 Task: Use the formula "NOW" in spreadsheet "Project portfolio".
Action: Mouse moved to (311, 189)
Screenshot: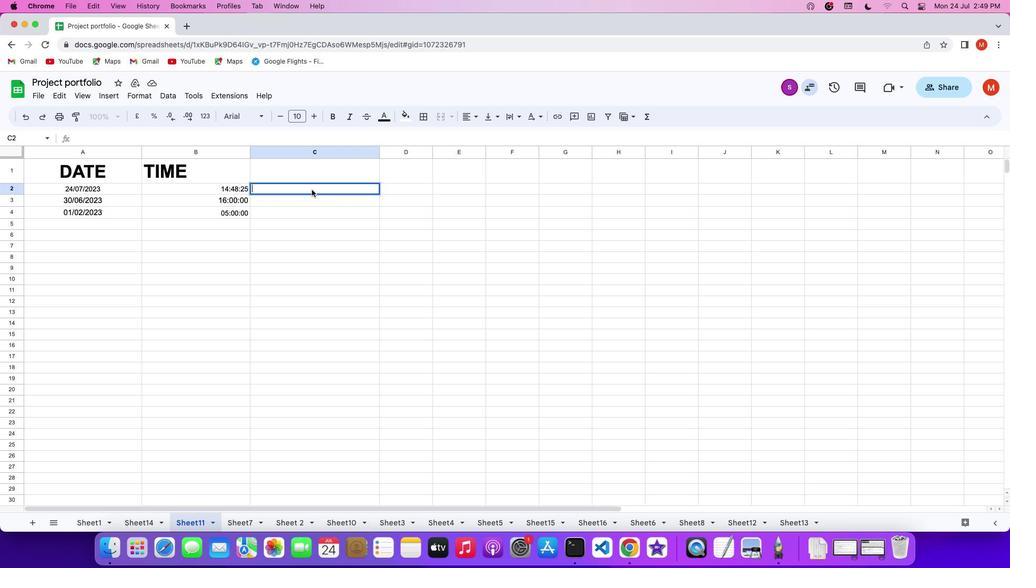 
Action: Mouse pressed left at (311, 189)
Screenshot: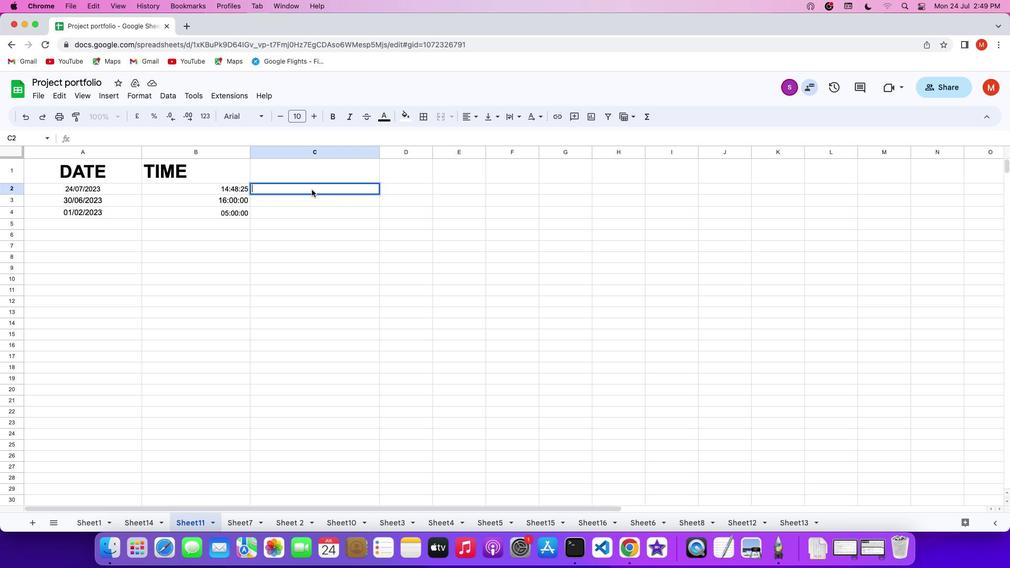 
Action: Mouse pressed left at (311, 189)
Screenshot: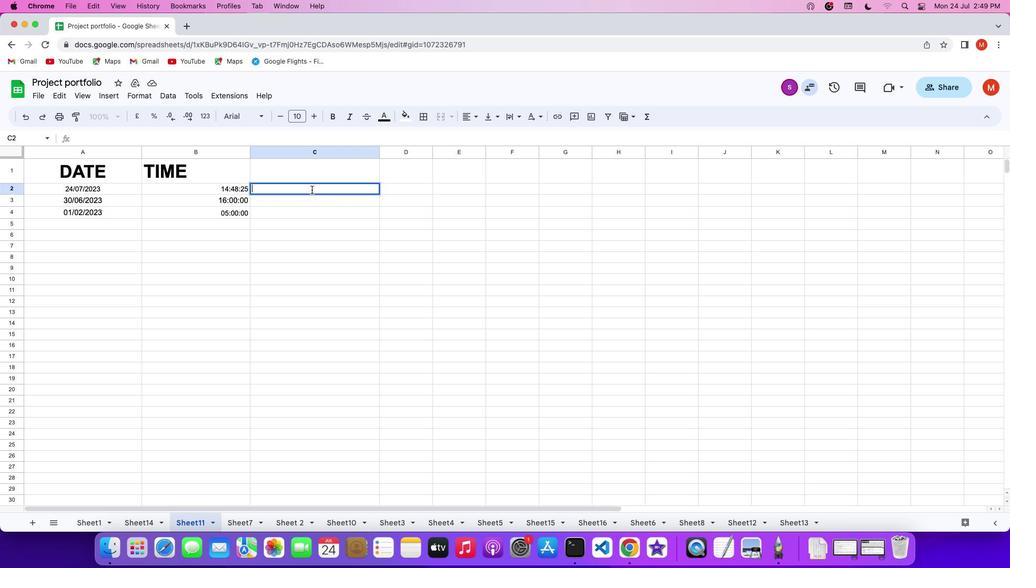 
Action: Key pressed '='
Screenshot: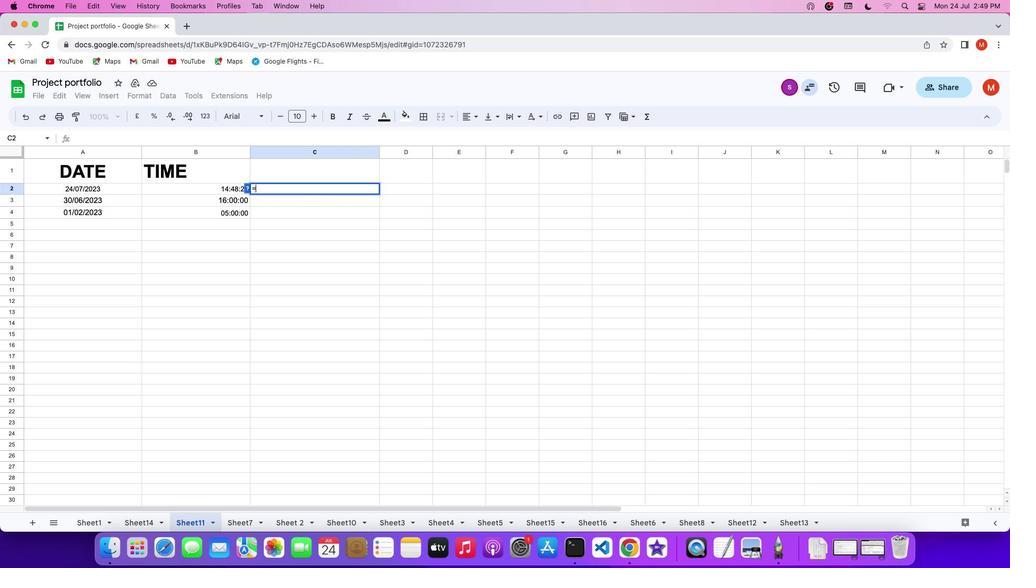 
Action: Mouse moved to (648, 113)
Screenshot: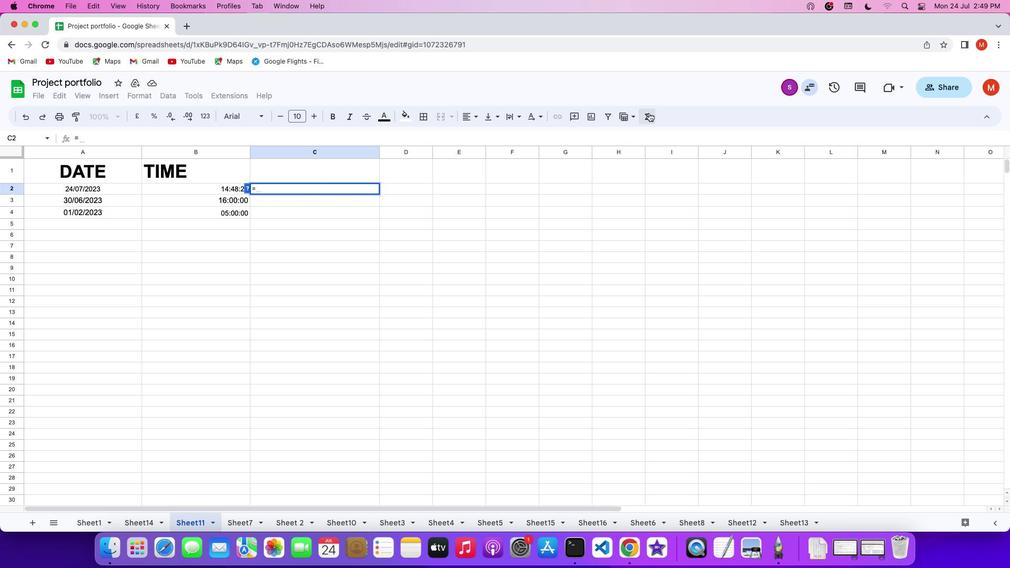 
Action: Mouse pressed left at (648, 113)
Screenshot: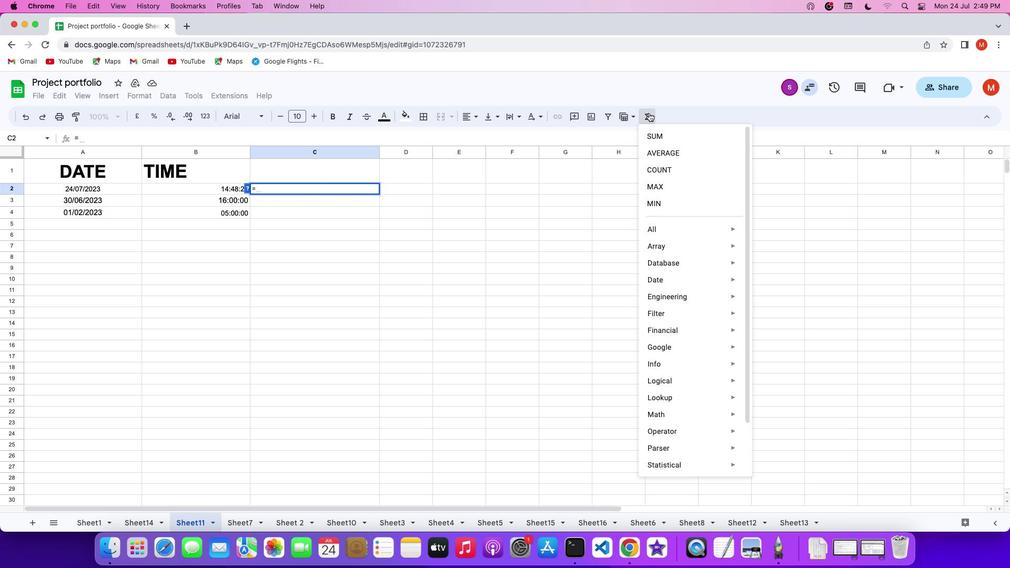 
Action: Mouse moved to (782, 482)
Screenshot: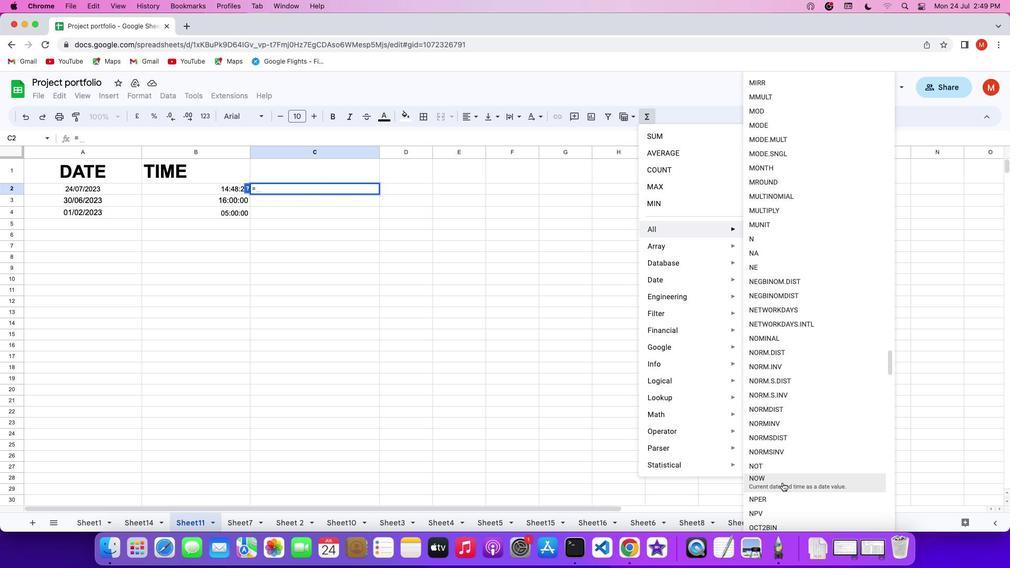 
Action: Mouse pressed left at (782, 482)
Screenshot: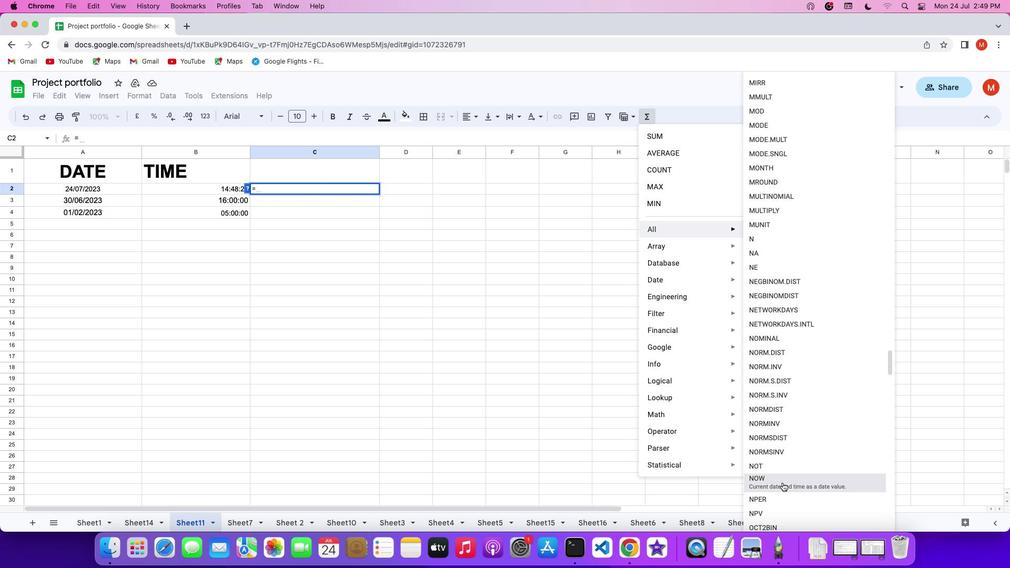 
Action: Mouse moved to (781, 482)
Screenshot: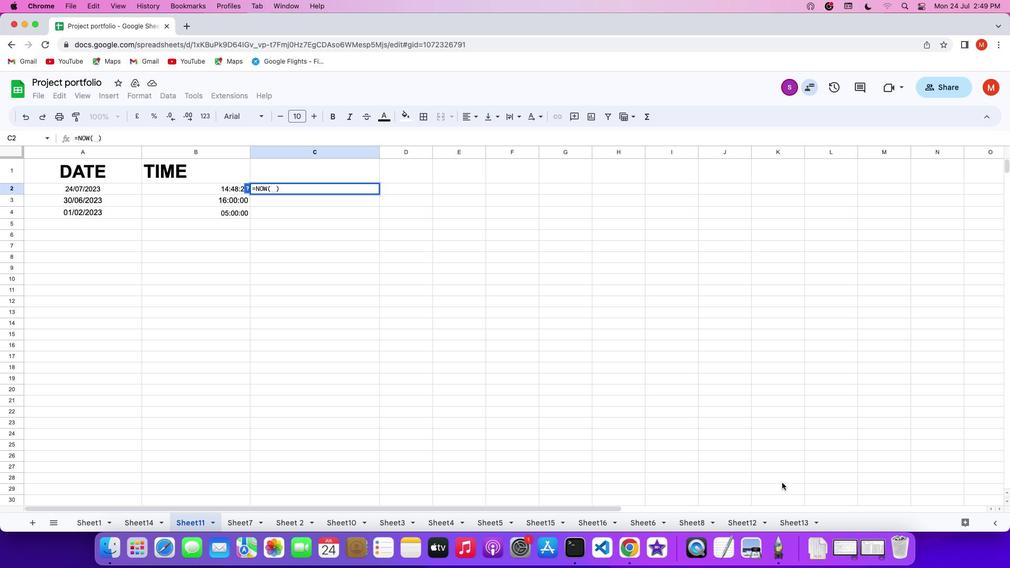 
Action: Key pressed Key.enter
Screenshot: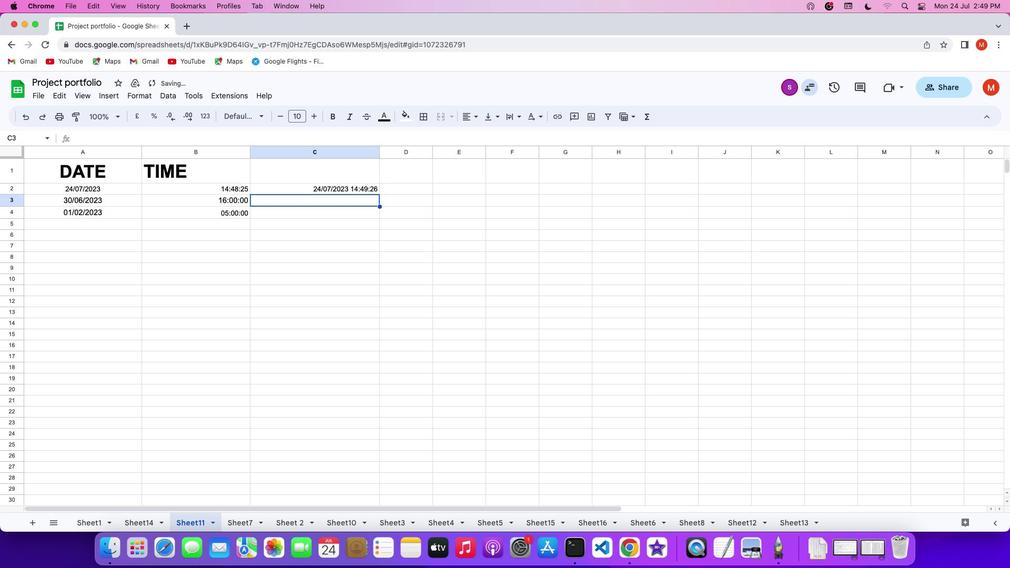 
